 Task: Add the task  Create a feature for users to create and manage playlists to the section Data Analytics Sprint in the project VikingTech and add a Due Date to the respective task as 2024/01/06.
Action: Mouse moved to (45, 326)
Screenshot: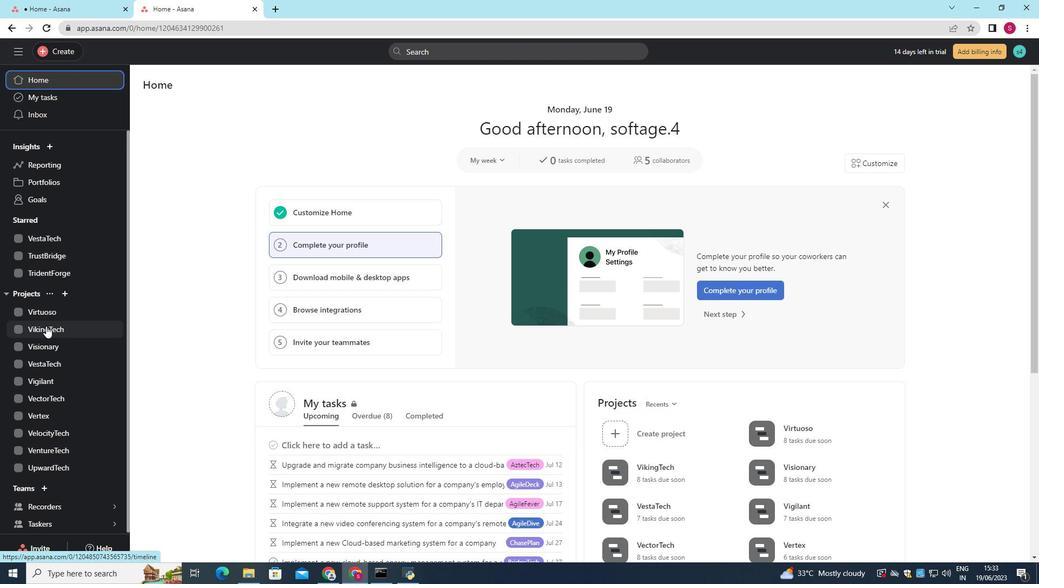 
Action: Mouse pressed left at (45, 326)
Screenshot: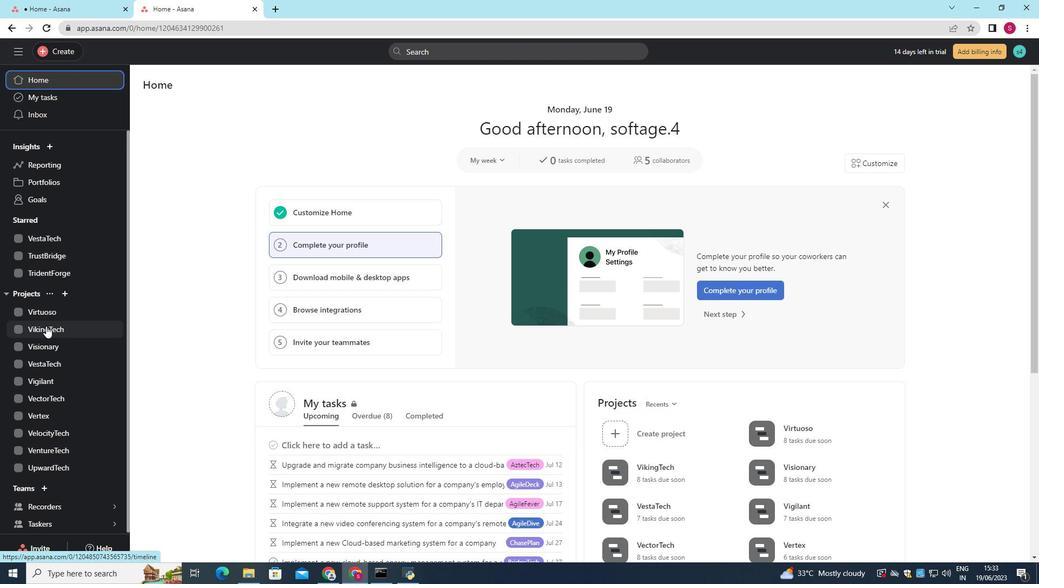 
Action: Mouse moved to (189, 108)
Screenshot: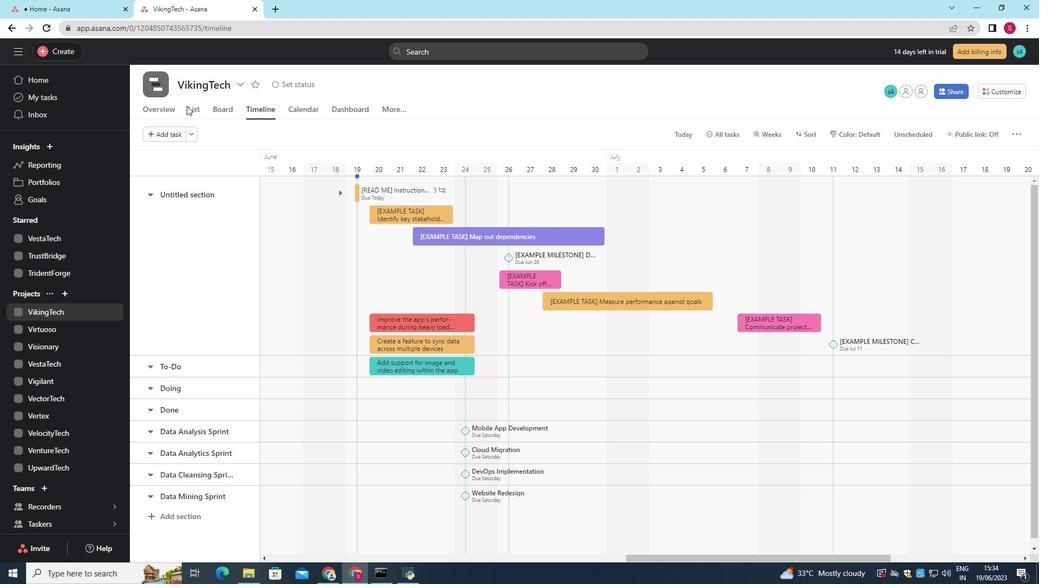 
Action: Mouse pressed left at (189, 108)
Screenshot: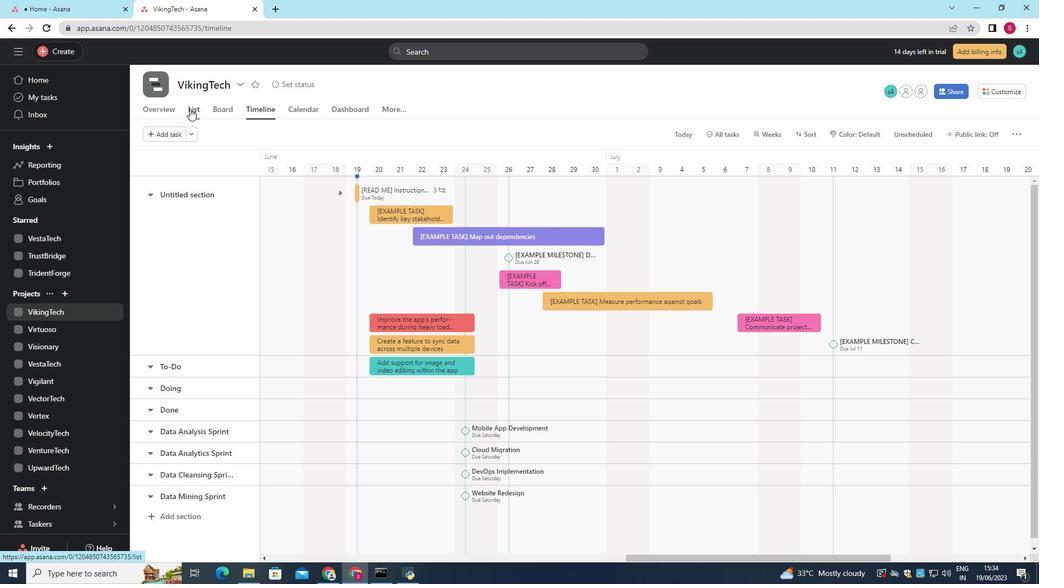 
Action: Mouse moved to (294, 295)
Screenshot: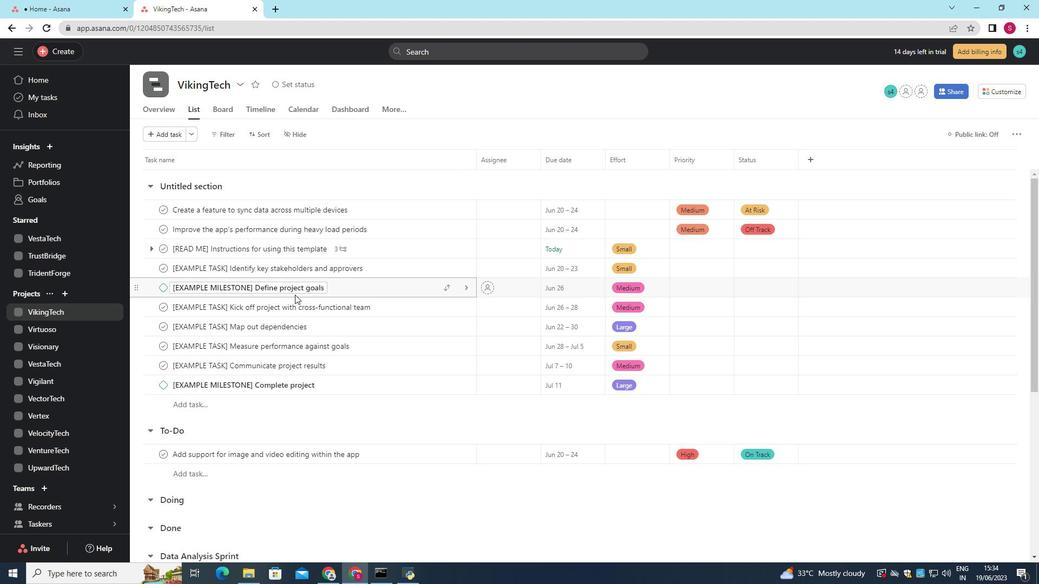 
Action: Mouse scrolled (294, 294) with delta (0, 0)
Screenshot: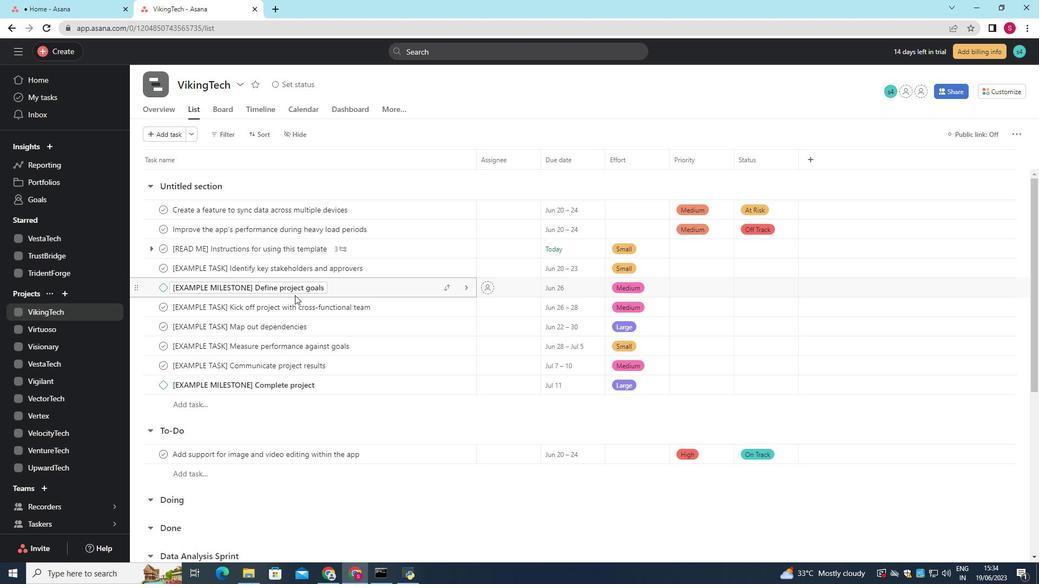 
Action: Mouse scrolled (294, 294) with delta (0, 0)
Screenshot: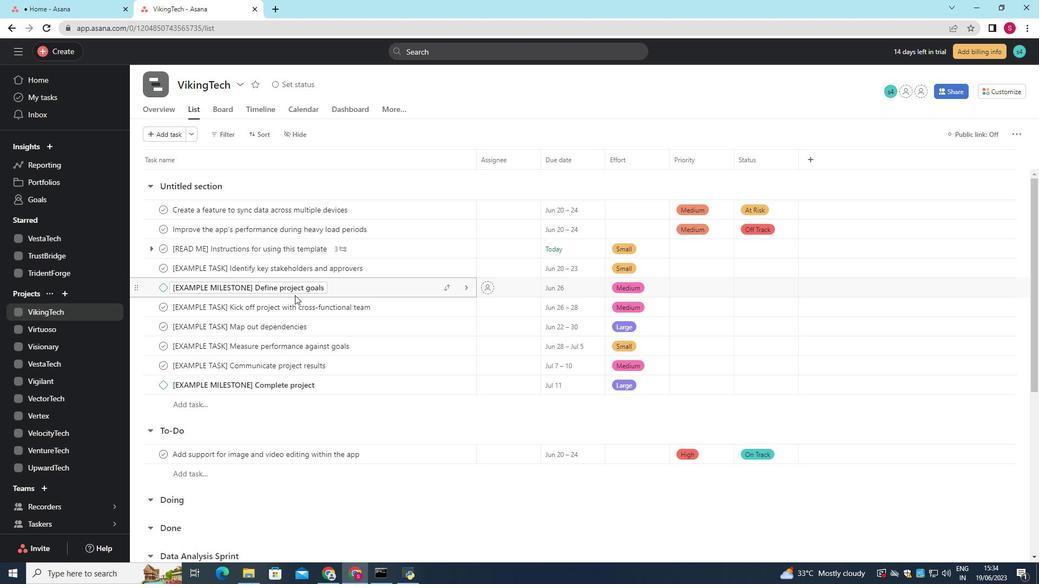 
Action: Mouse scrolled (294, 294) with delta (0, 0)
Screenshot: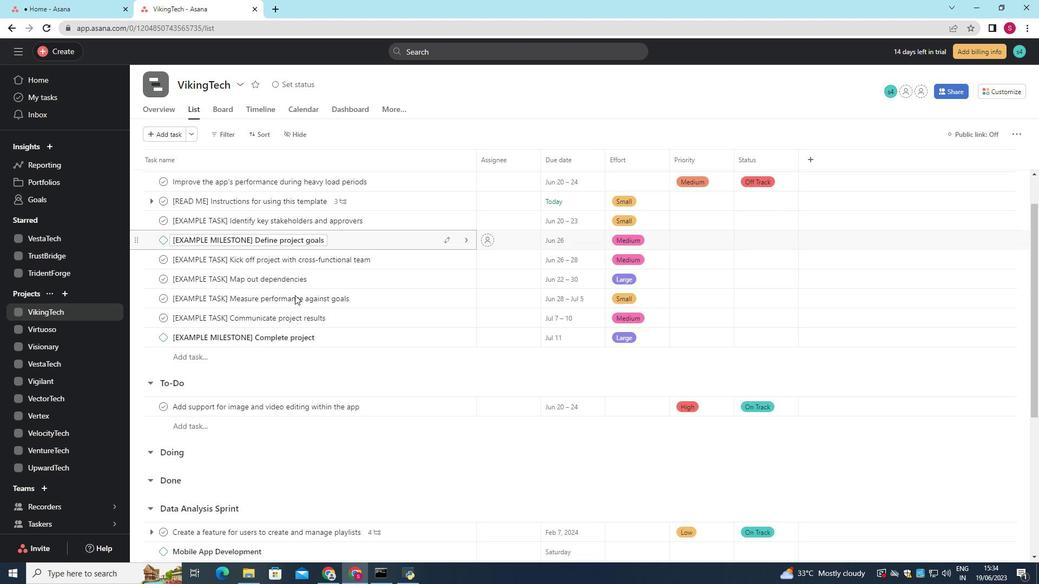 
Action: Mouse moved to (448, 412)
Screenshot: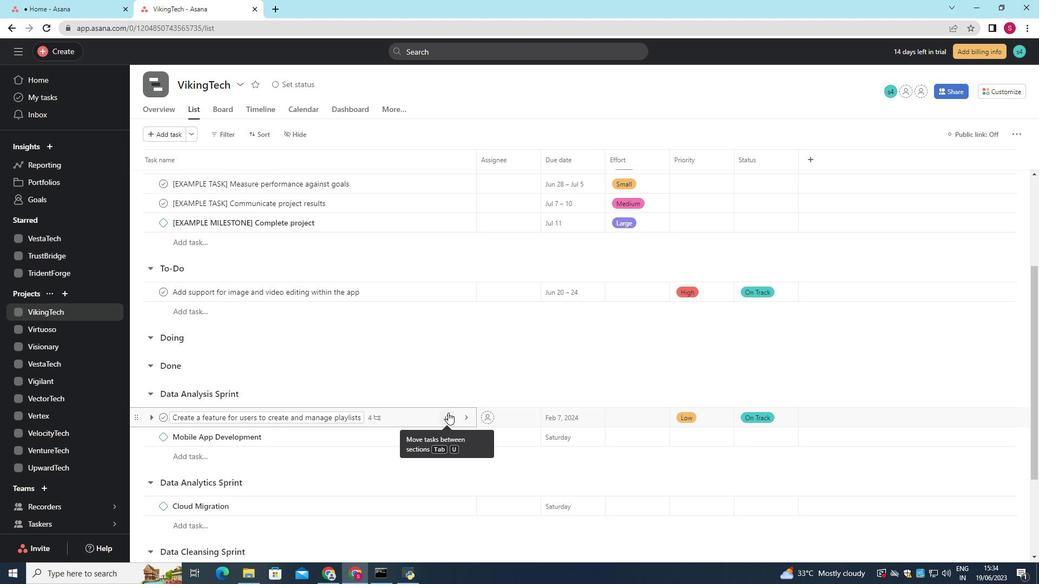 
Action: Mouse pressed left at (448, 412)
Screenshot: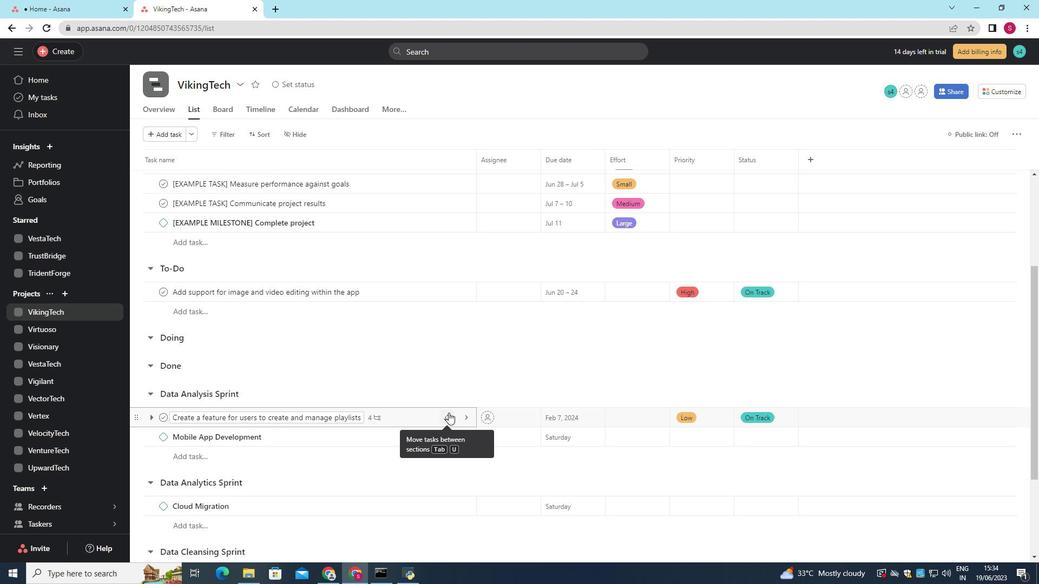 
Action: Mouse moved to (425, 358)
Screenshot: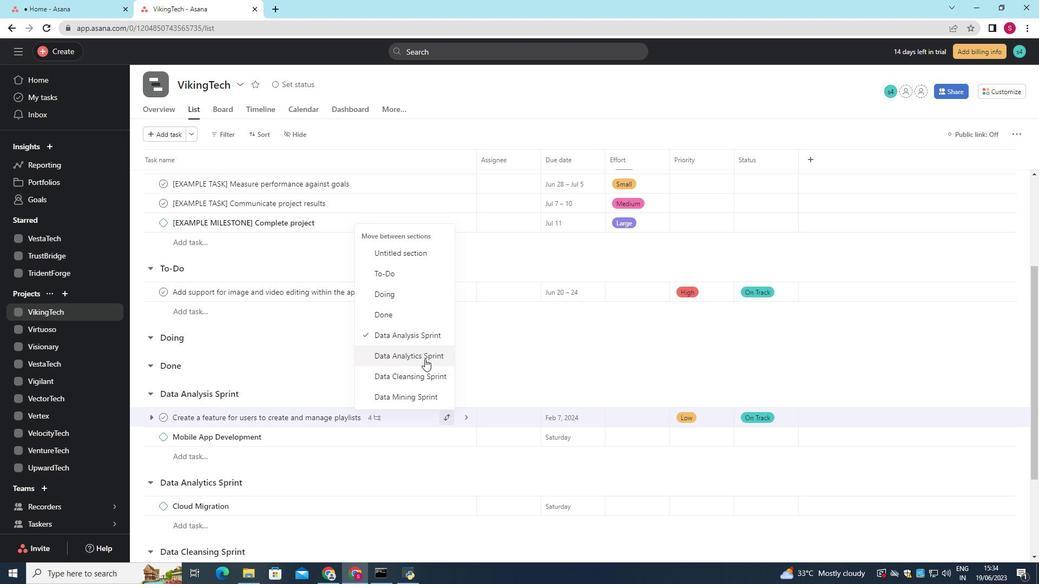 
Action: Mouse pressed left at (425, 358)
Screenshot: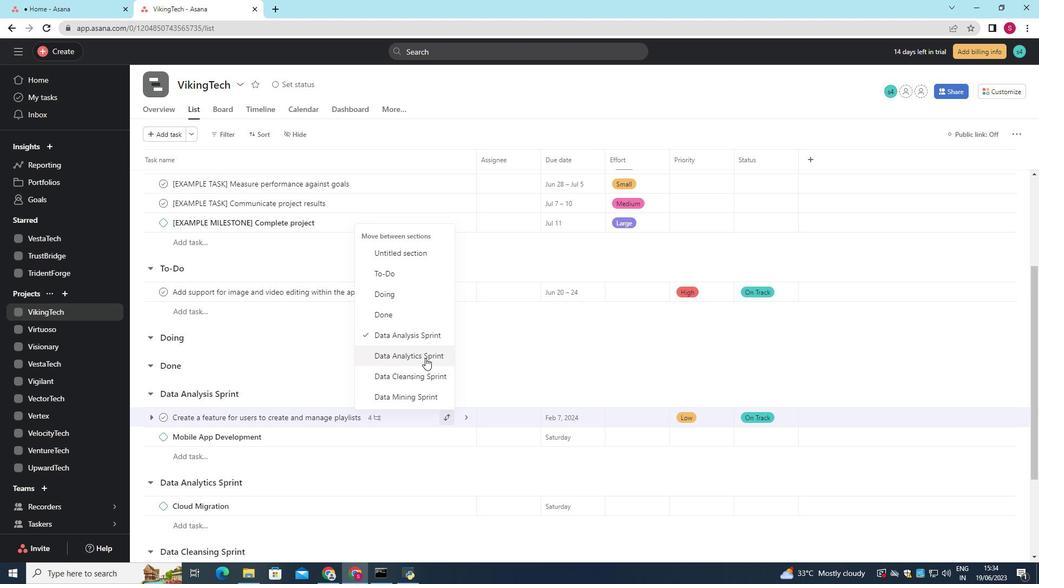 
Action: Mouse moved to (421, 386)
Screenshot: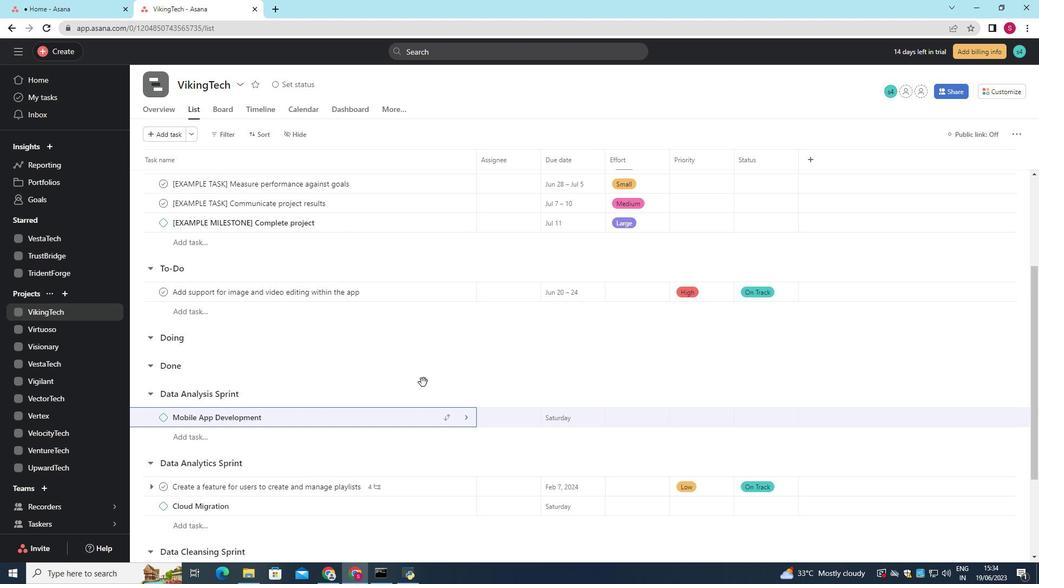 
Action: Mouse scrolled (421, 386) with delta (0, 0)
Screenshot: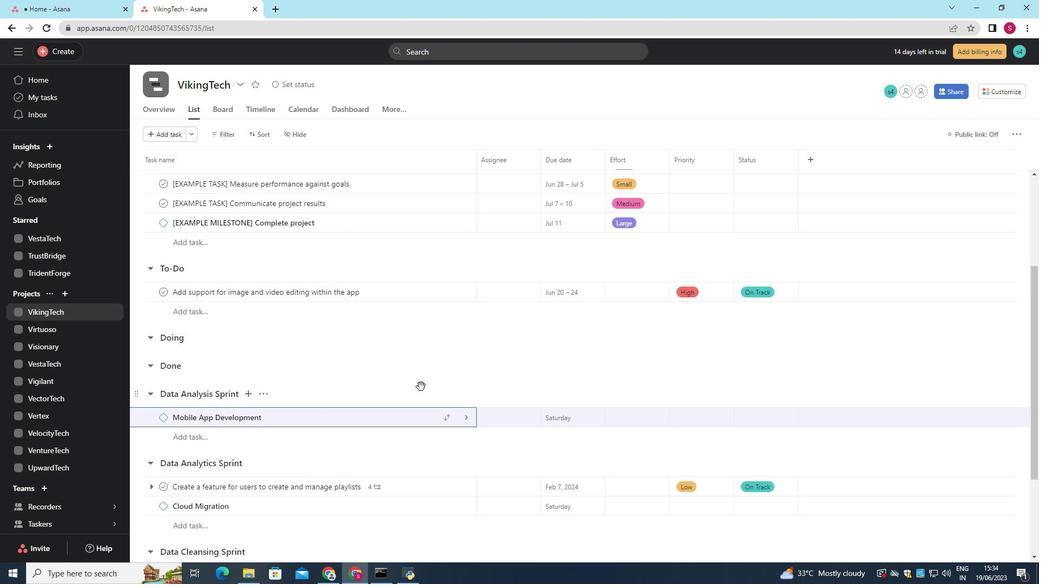 
Action: Mouse moved to (593, 431)
Screenshot: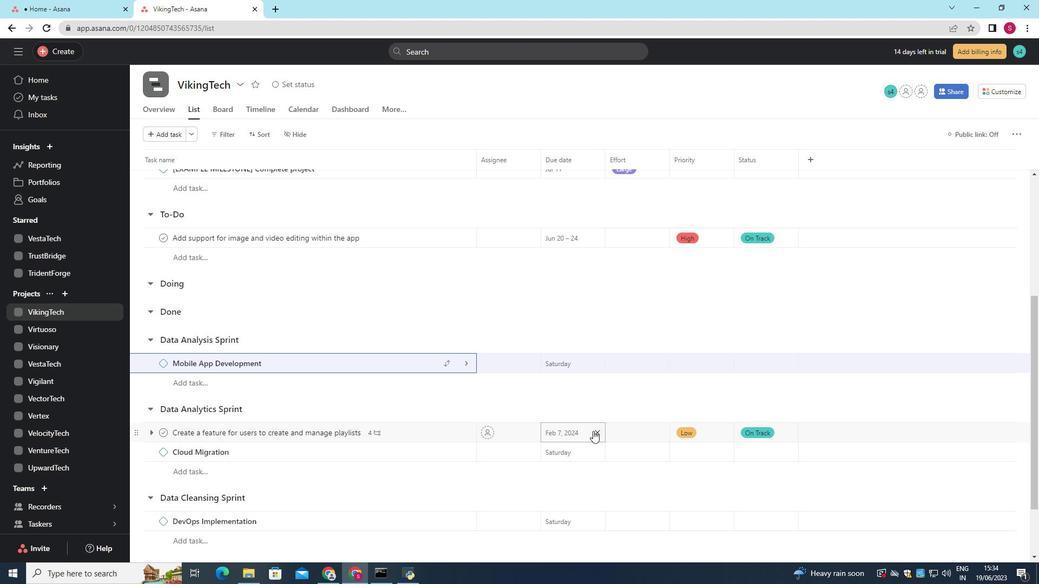 
Action: Mouse pressed left at (593, 431)
Screenshot: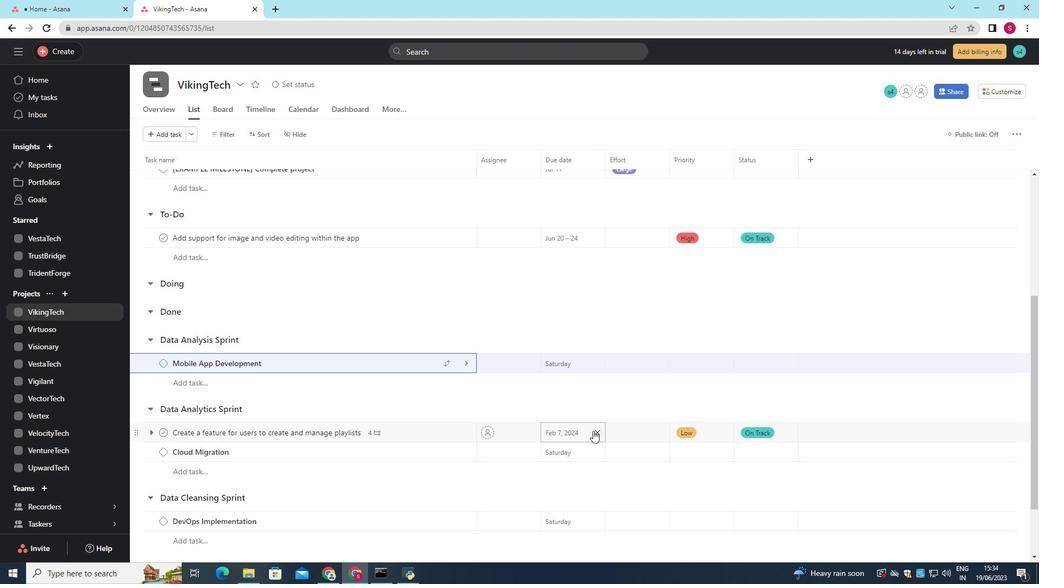 
Action: Mouse moved to (550, 431)
Screenshot: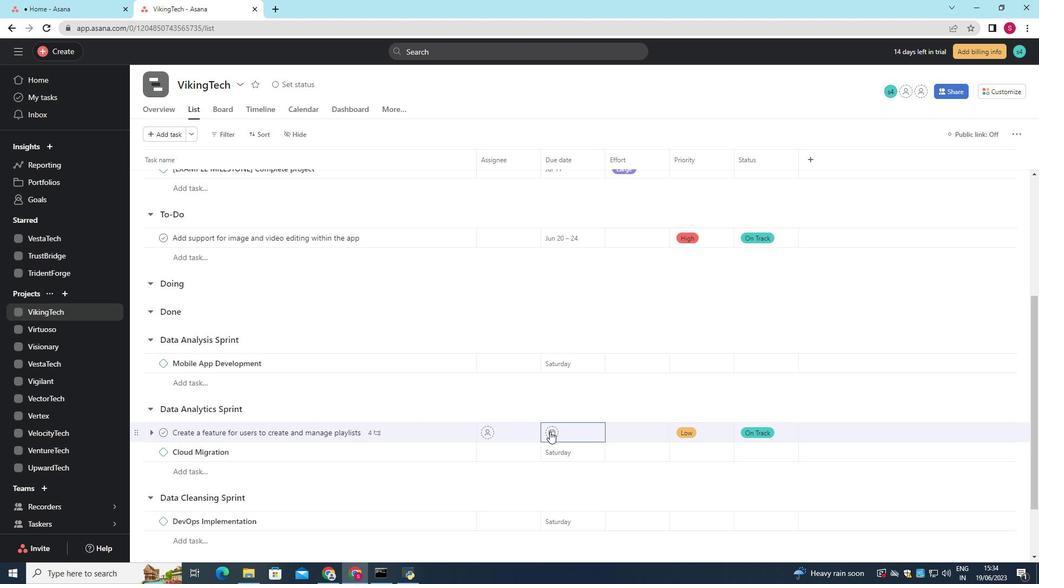 
Action: Mouse pressed left at (550, 431)
Screenshot: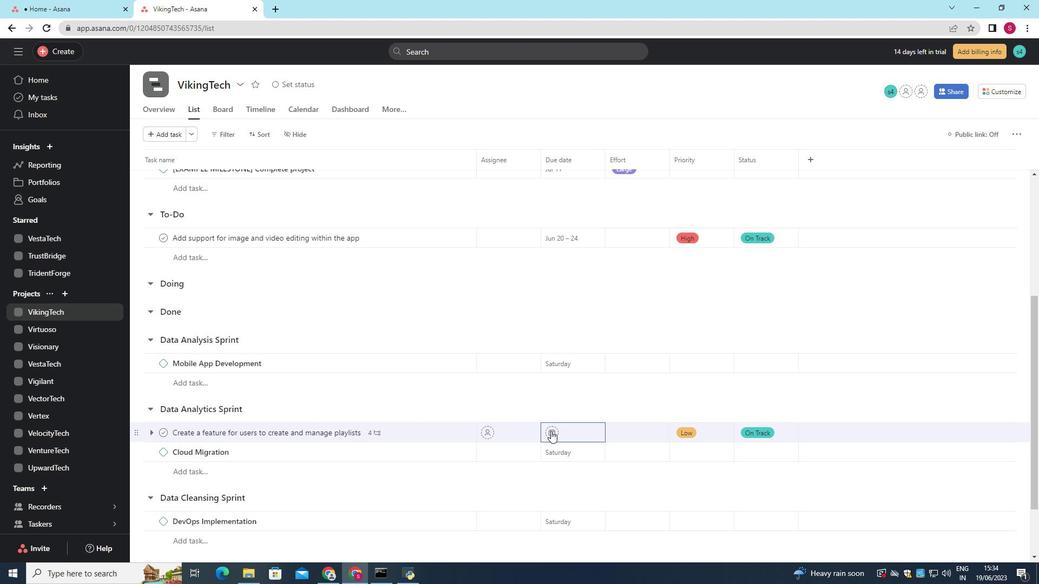 
Action: Mouse moved to (511, 456)
Screenshot: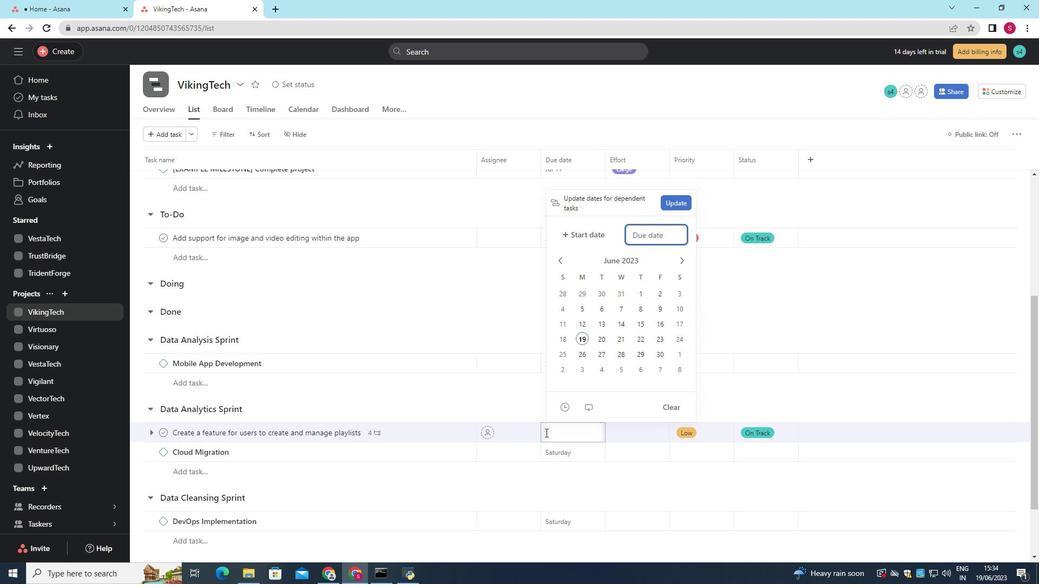 
Action: Key pressed 2024/01/06<Key.enter>
Screenshot: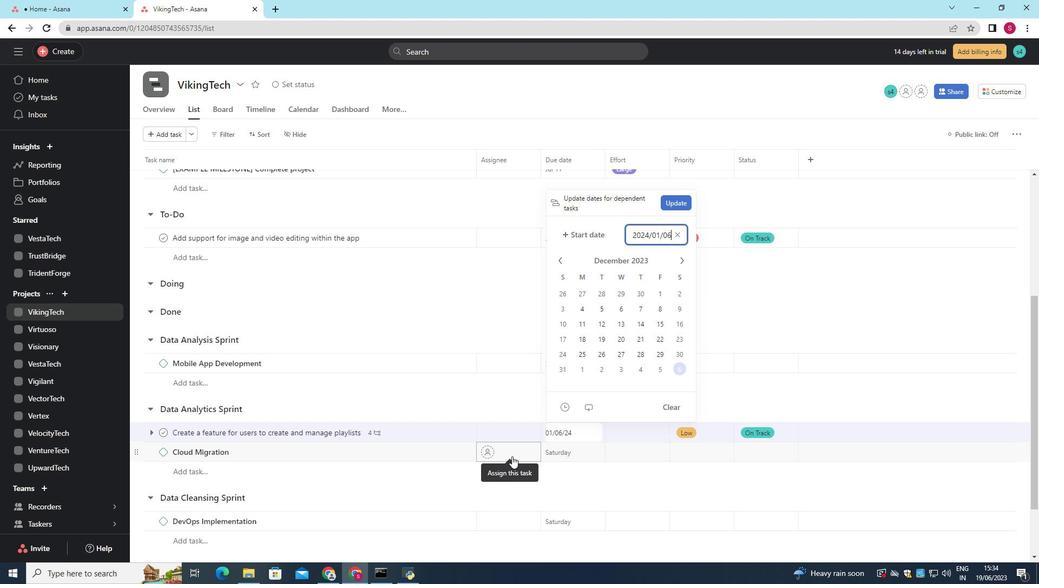 
